 Task: Use the formula "GEOMEAN" in spreadsheet "Project protfolio".
Action: Mouse moved to (140, 78)
Screenshot: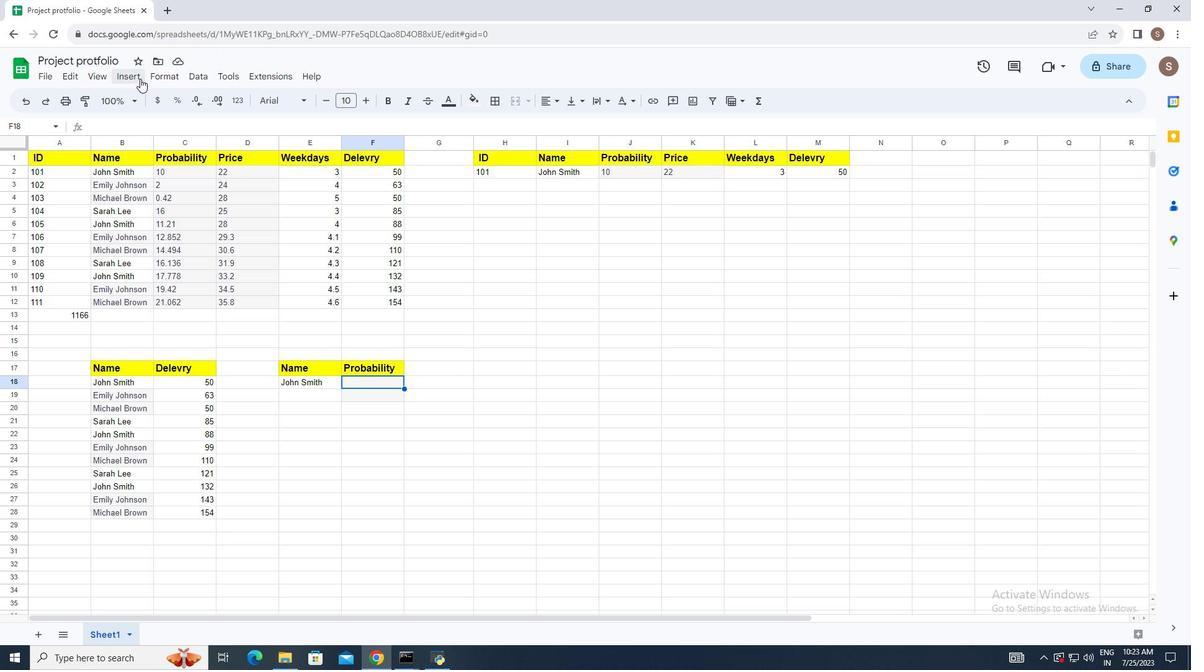 
Action: Mouse pressed left at (140, 78)
Screenshot: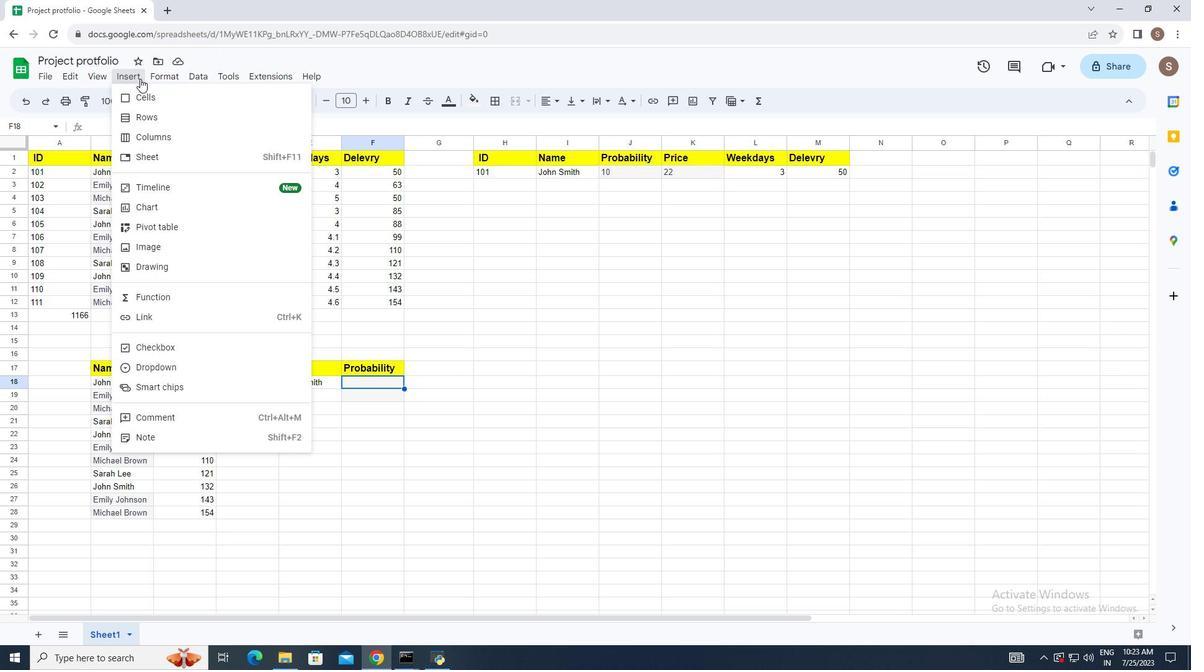 
Action: Mouse moved to (204, 293)
Screenshot: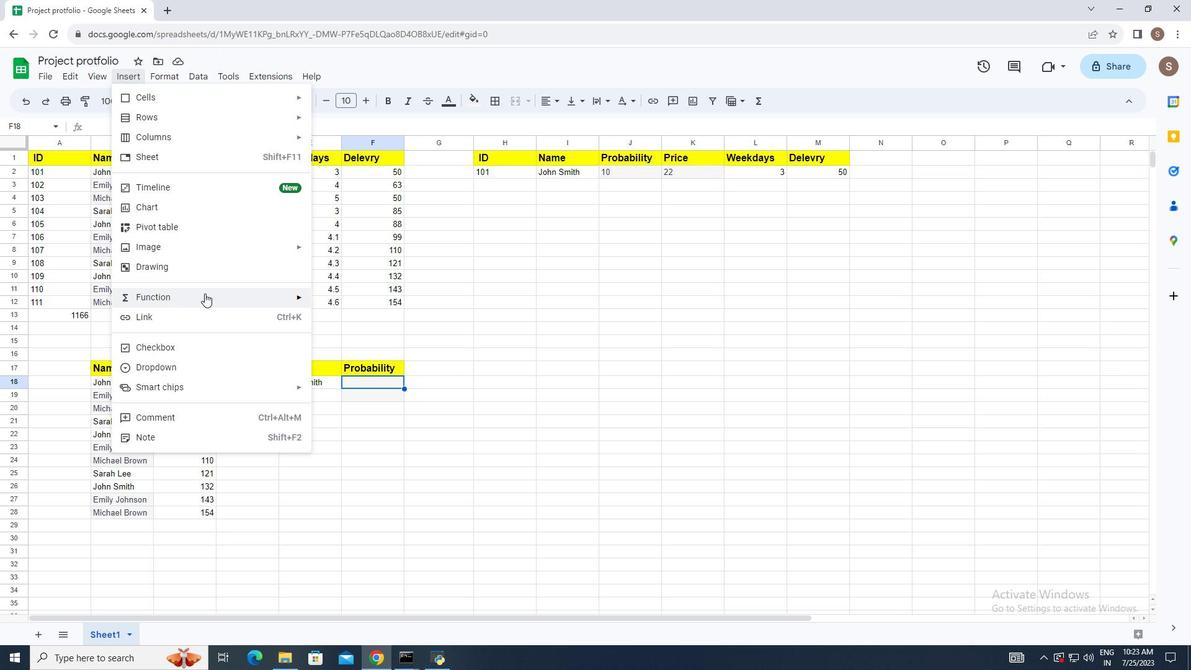 
Action: Mouse pressed left at (204, 293)
Screenshot: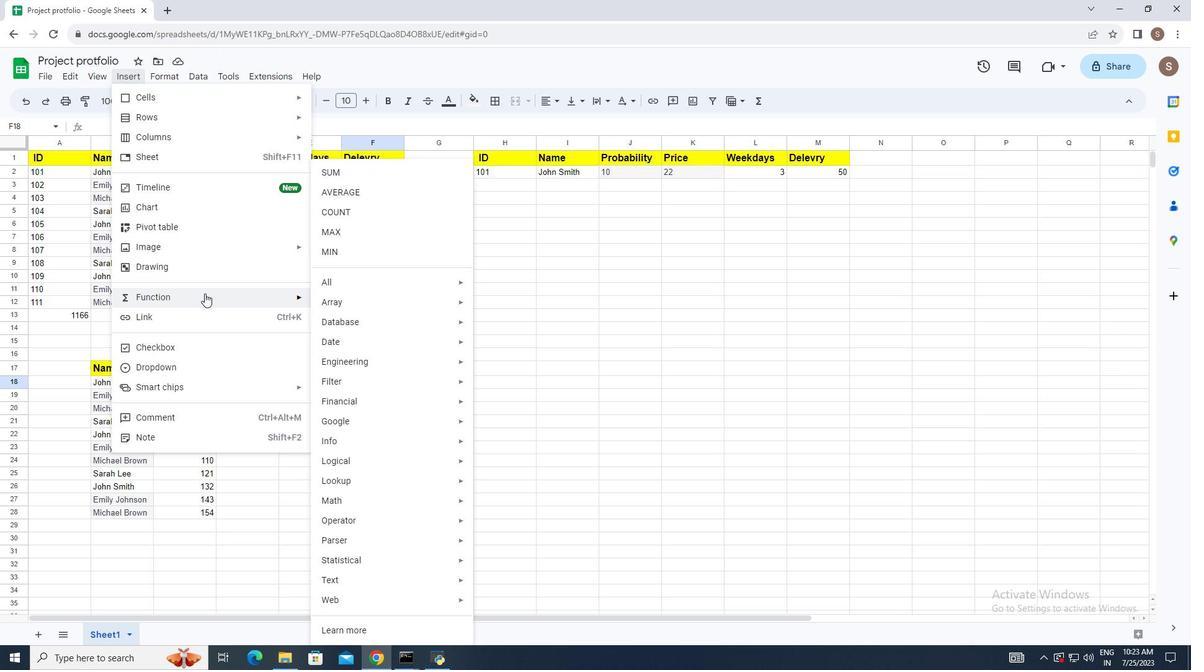 
Action: Mouse moved to (348, 279)
Screenshot: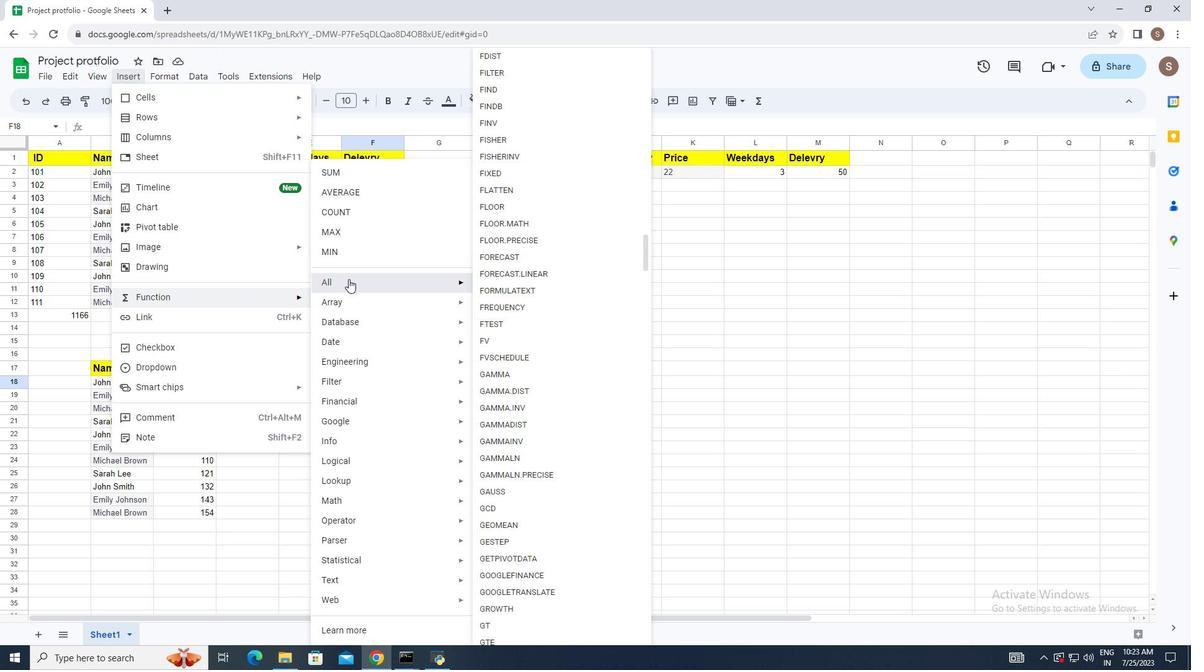 
Action: Mouse pressed left at (348, 279)
Screenshot: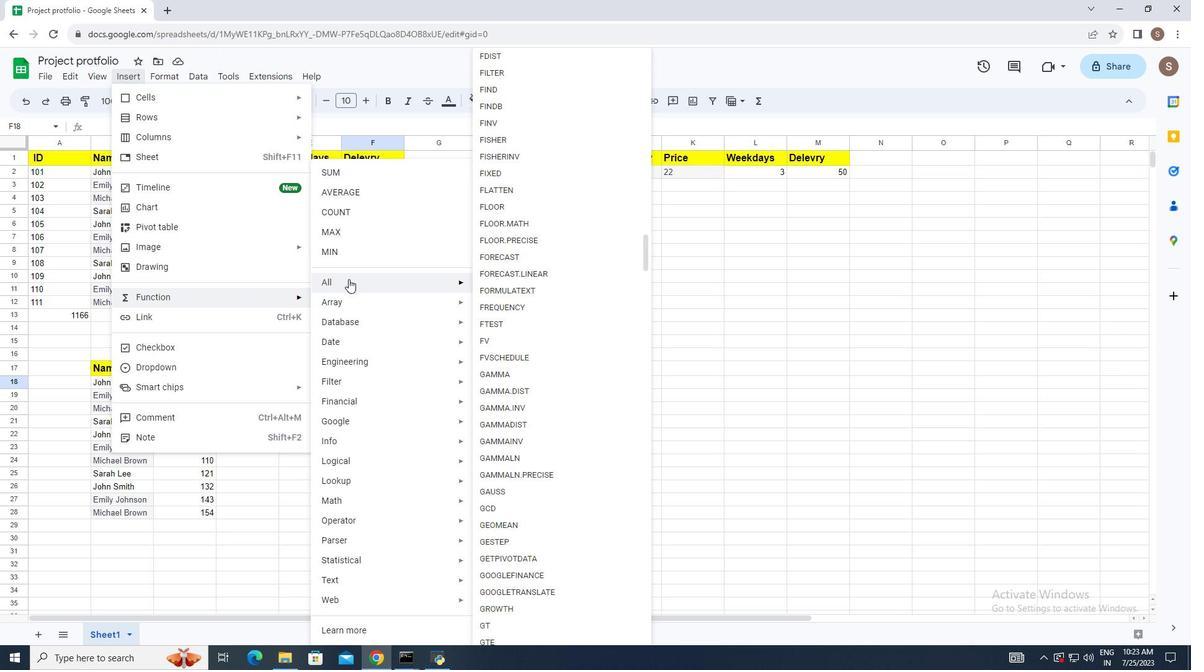 
Action: Mouse moved to (541, 524)
Screenshot: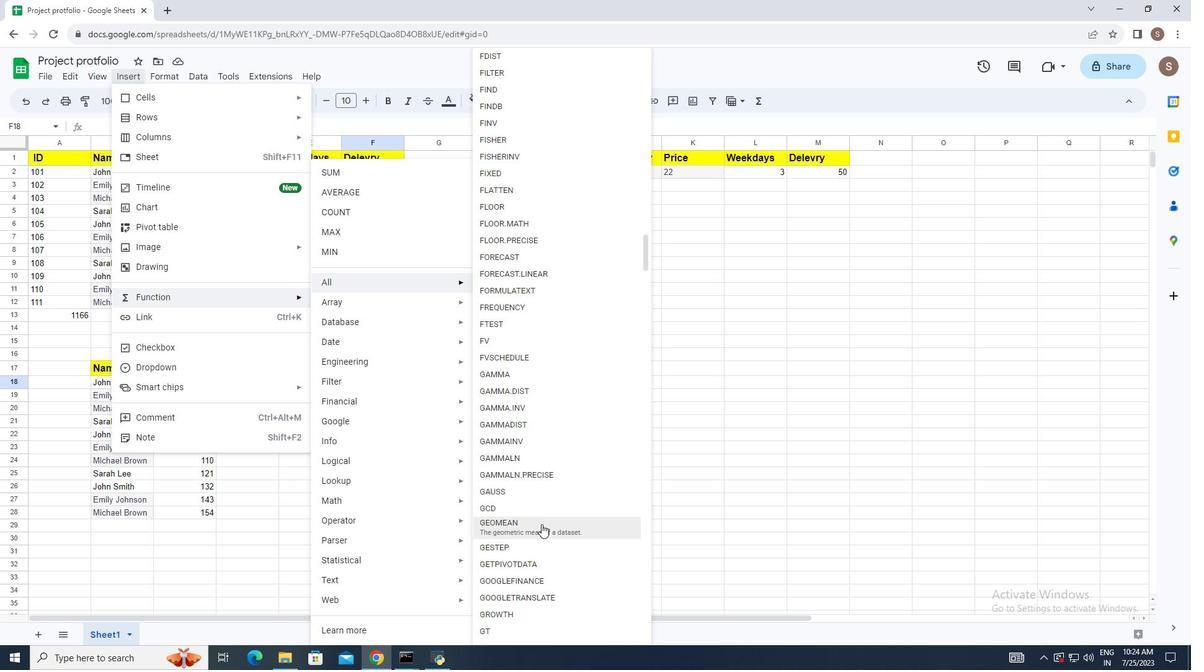 
Action: Mouse pressed left at (541, 524)
Screenshot: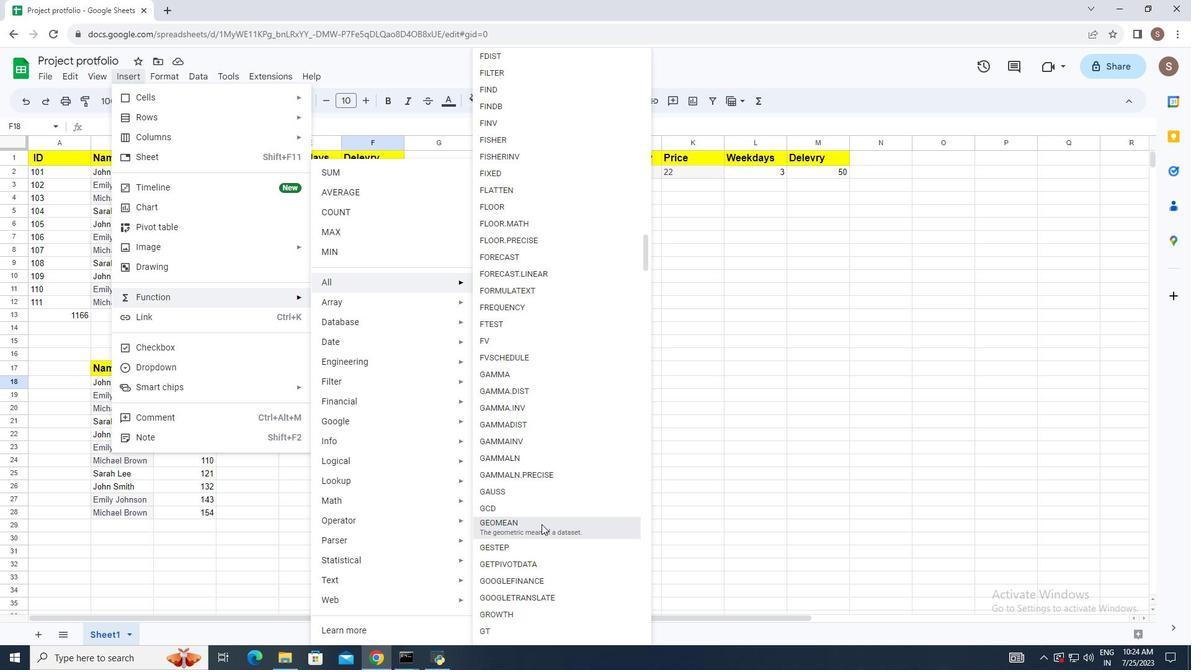 
Action: Mouse moved to (469, 384)
Screenshot: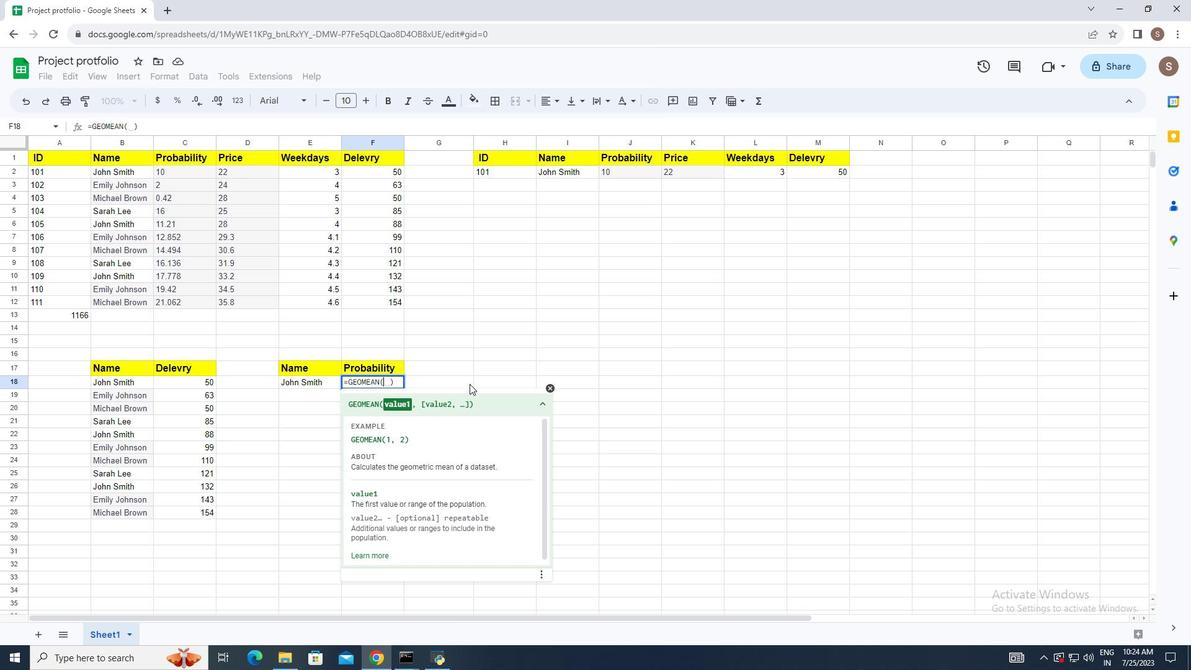 
Action: Key pressed 2,<Key.space>6<Key.enter>
Screenshot: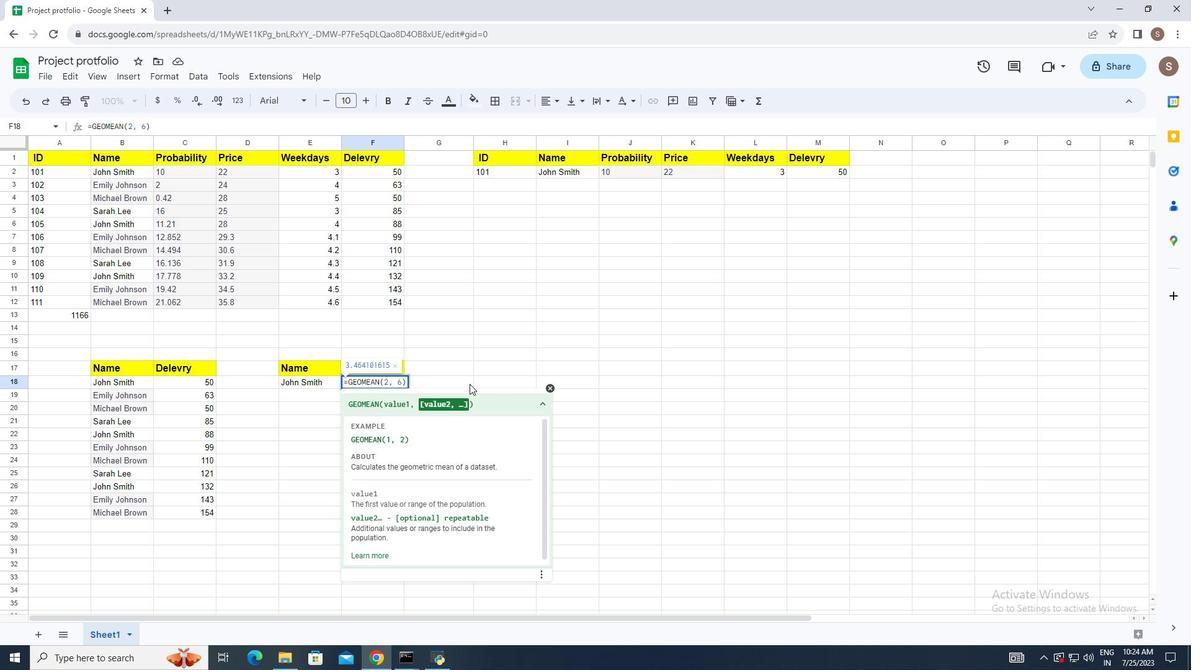
